 Task: Create a rule from the Routing list, Task moved to a section -> Set Priority in the project ArcticTech , set the section as Done clear the priority
Action: Mouse moved to (752, 319)
Screenshot: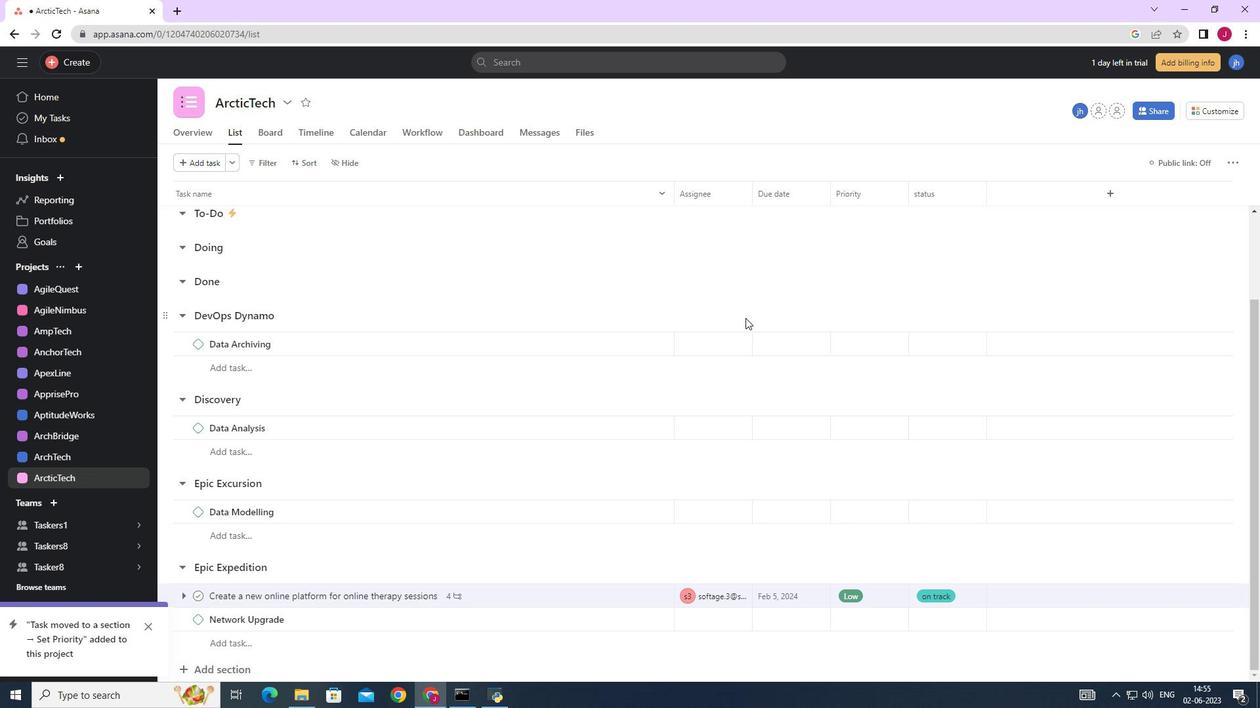
Action: Mouse scrolled (752, 320) with delta (0, 0)
Screenshot: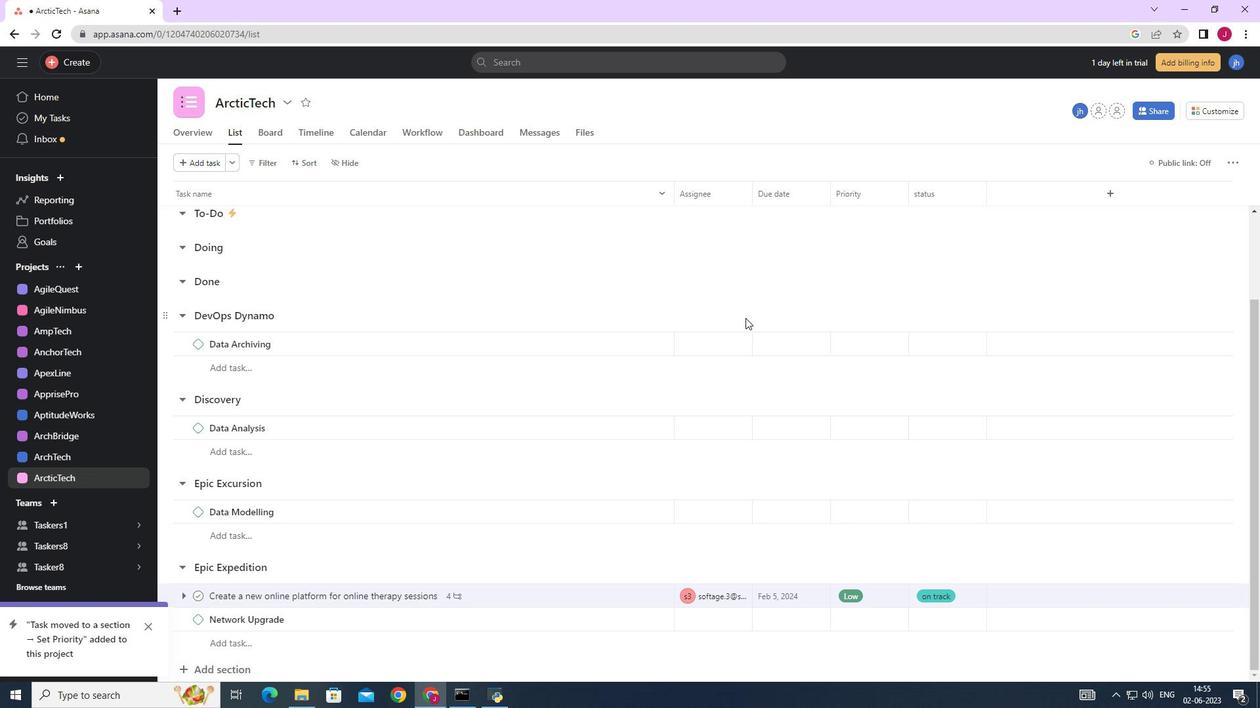 
Action: Mouse scrolled (752, 320) with delta (0, 0)
Screenshot: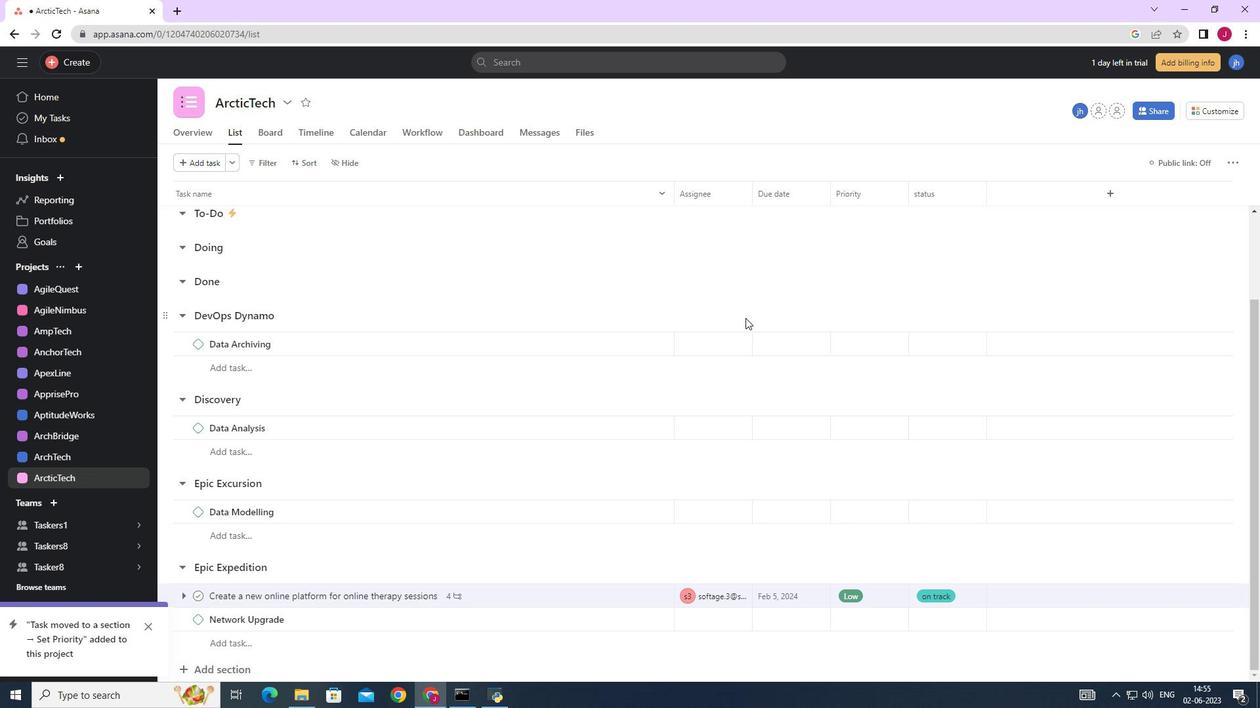 
Action: Mouse scrolled (752, 320) with delta (0, 0)
Screenshot: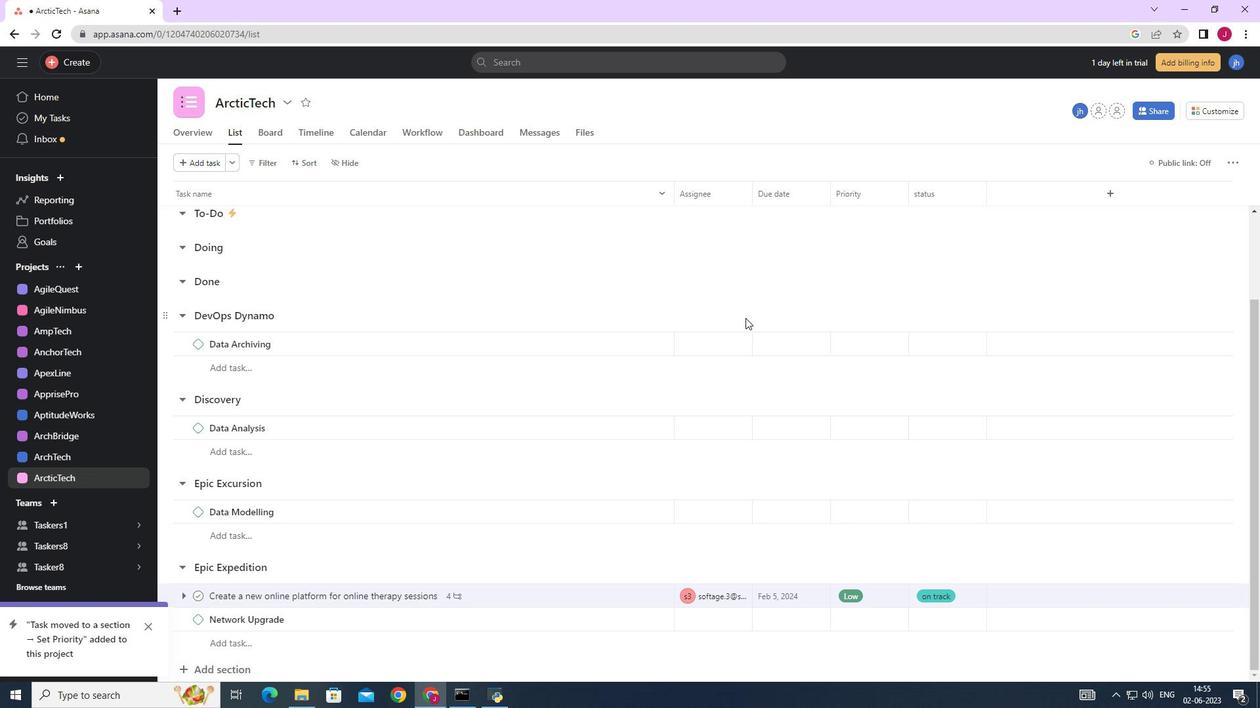 
Action: Mouse moved to (753, 318)
Screenshot: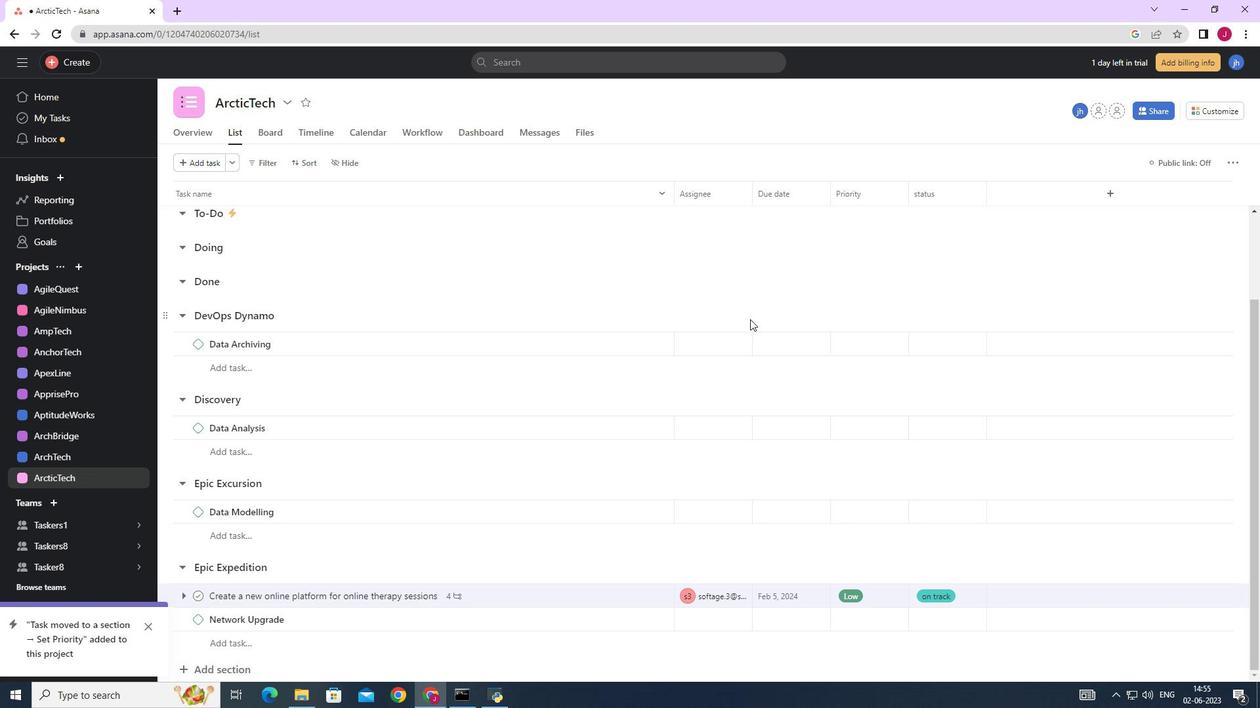
Action: Mouse scrolled (753, 319) with delta (0, 0)
Screenshot: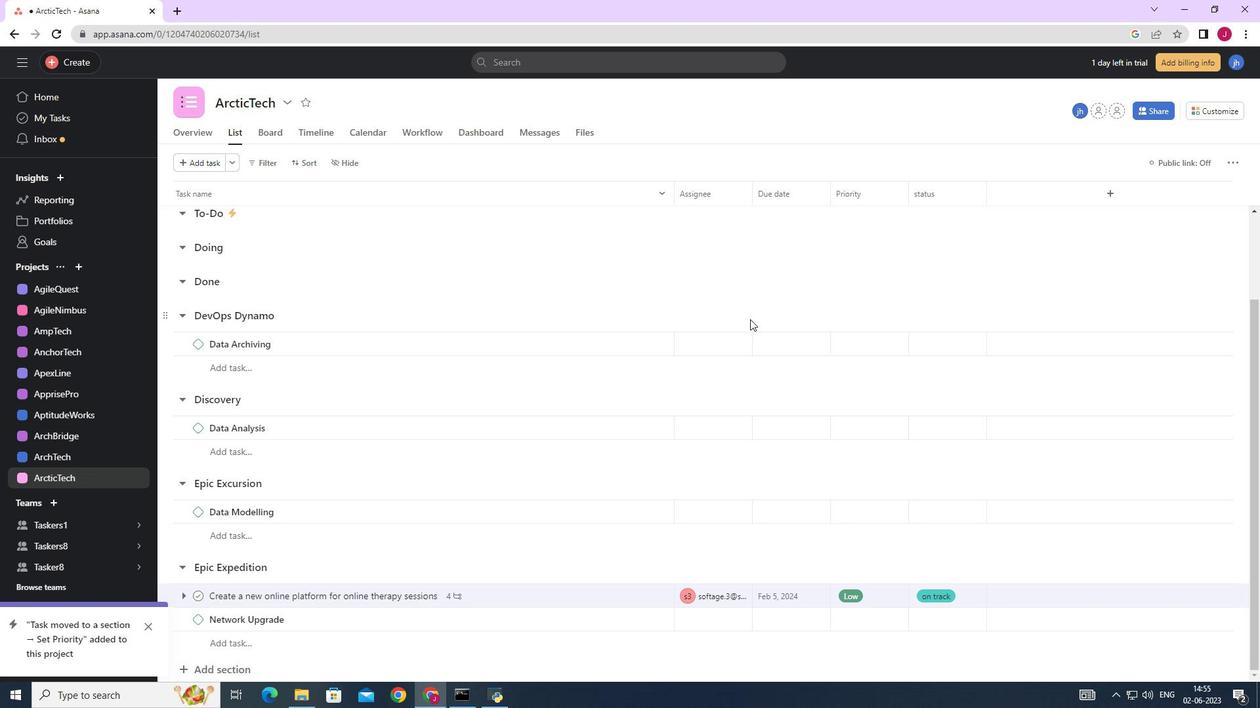 
Action: Mouse moved to (1220, 112)
Screenshot: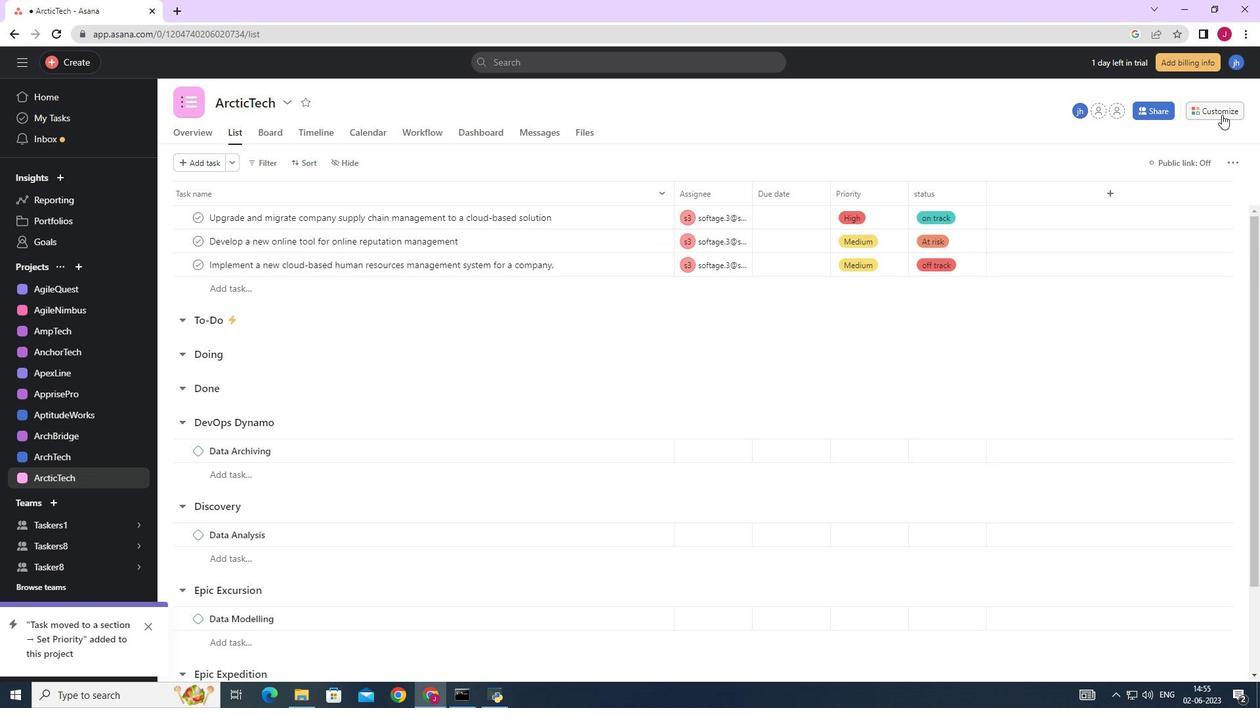 
Action: Mouse pressed left at (1220, 112)
Screenshot: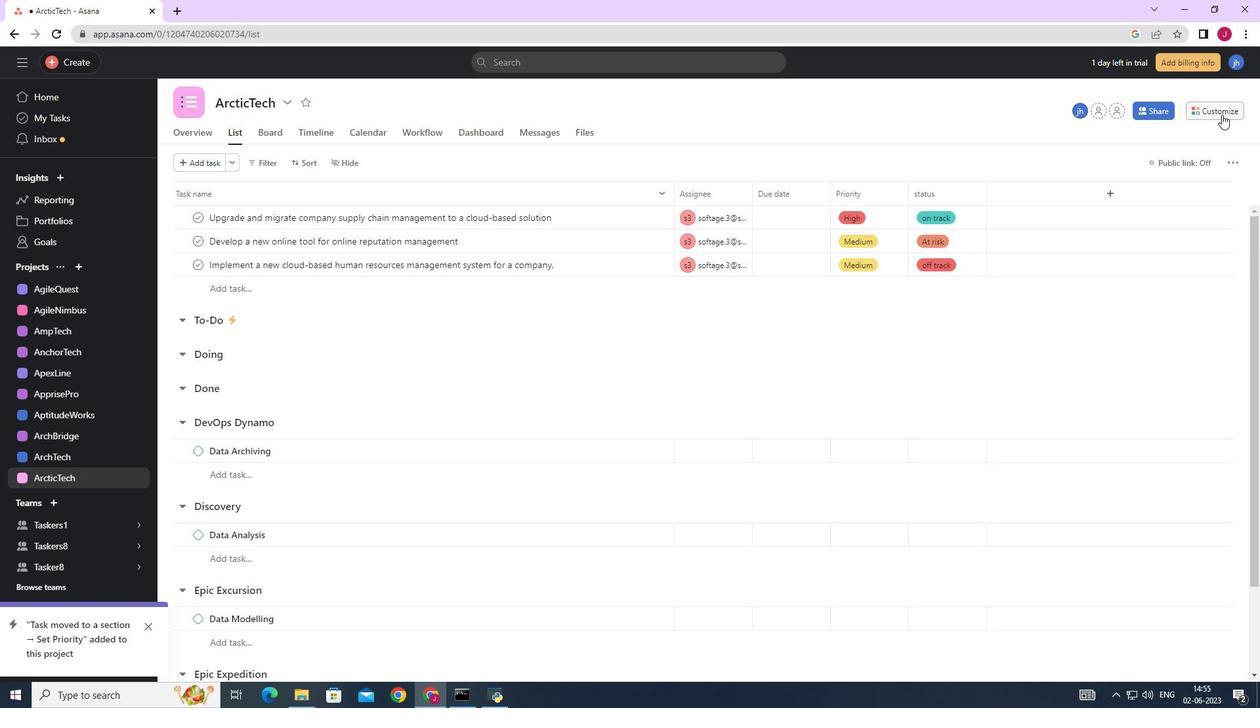 
Action: Mouse moved to (991, 280)
Screenshot: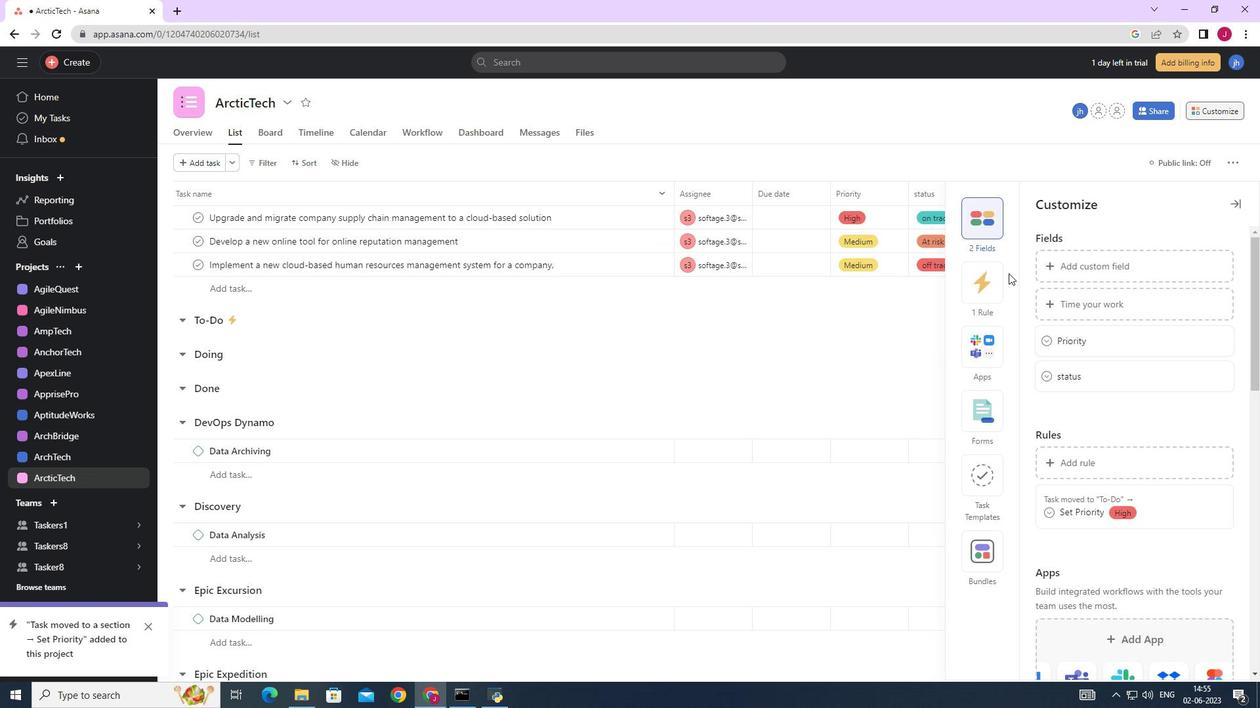 
Action: Mouse pressed left at (991, 280)
Screenshot: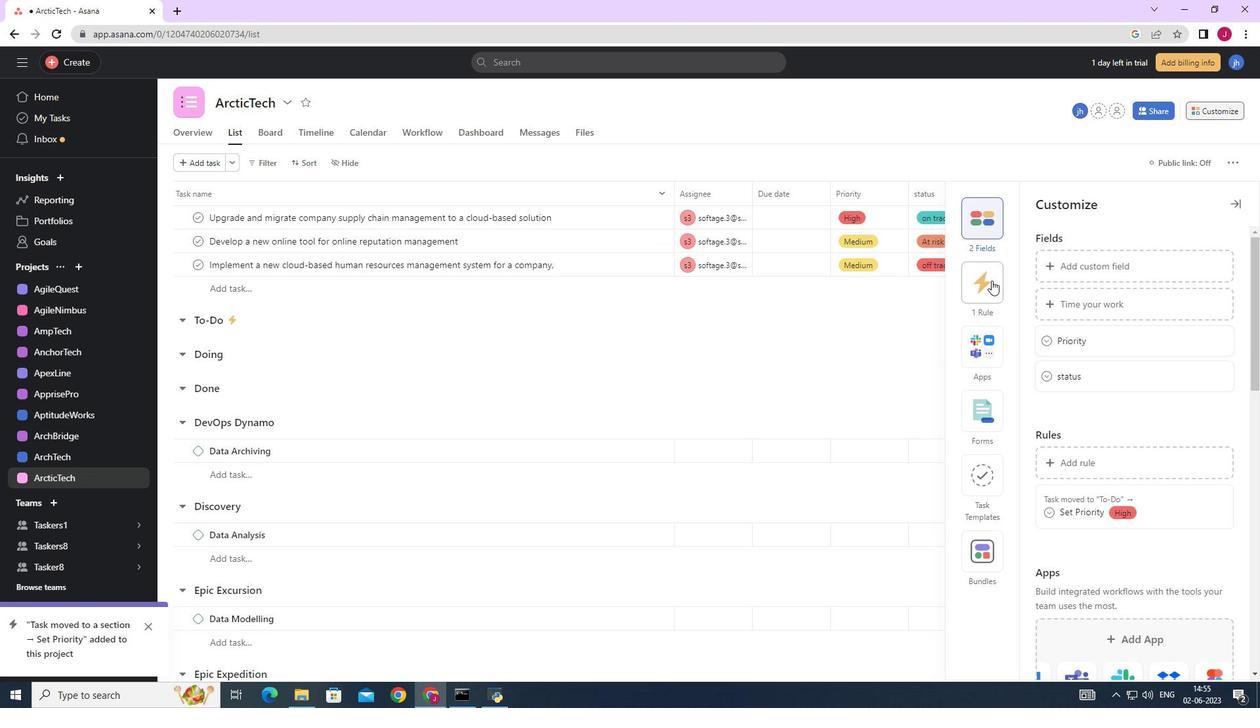
Action: Mouse moved to (1081, 266)
Screenshot: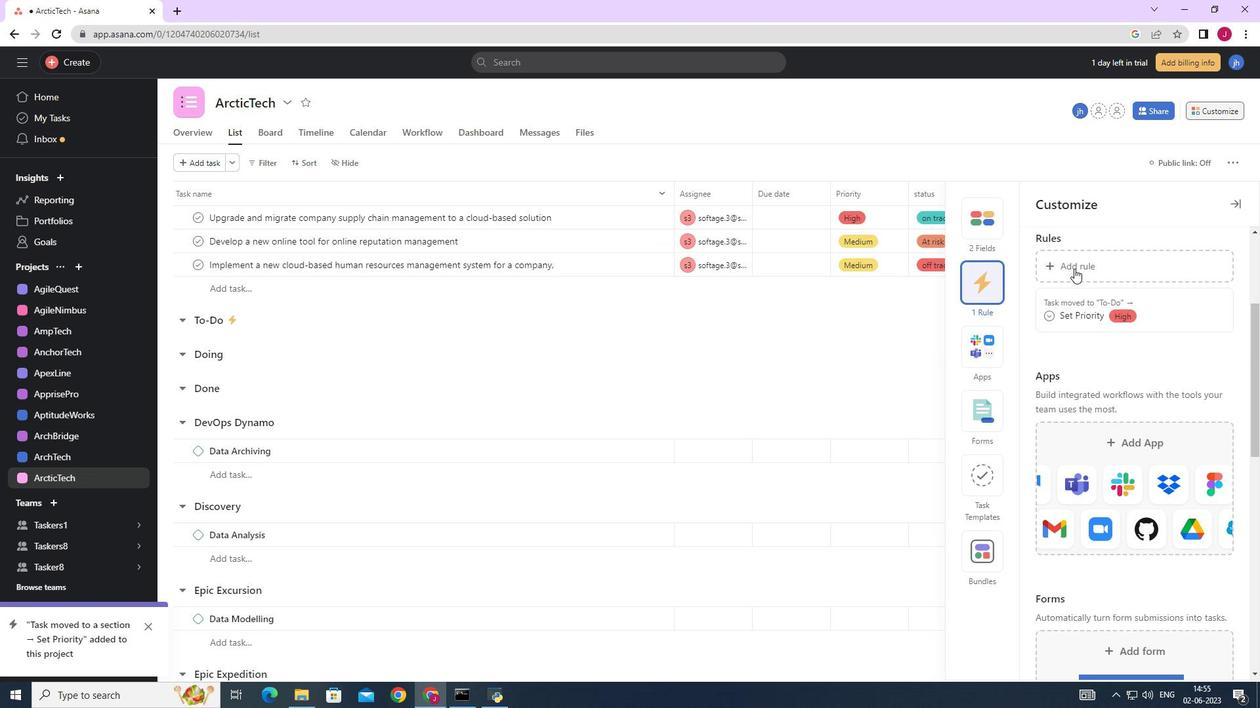 
Action: Mouse pressed left at (1081, 266)
Screenshot: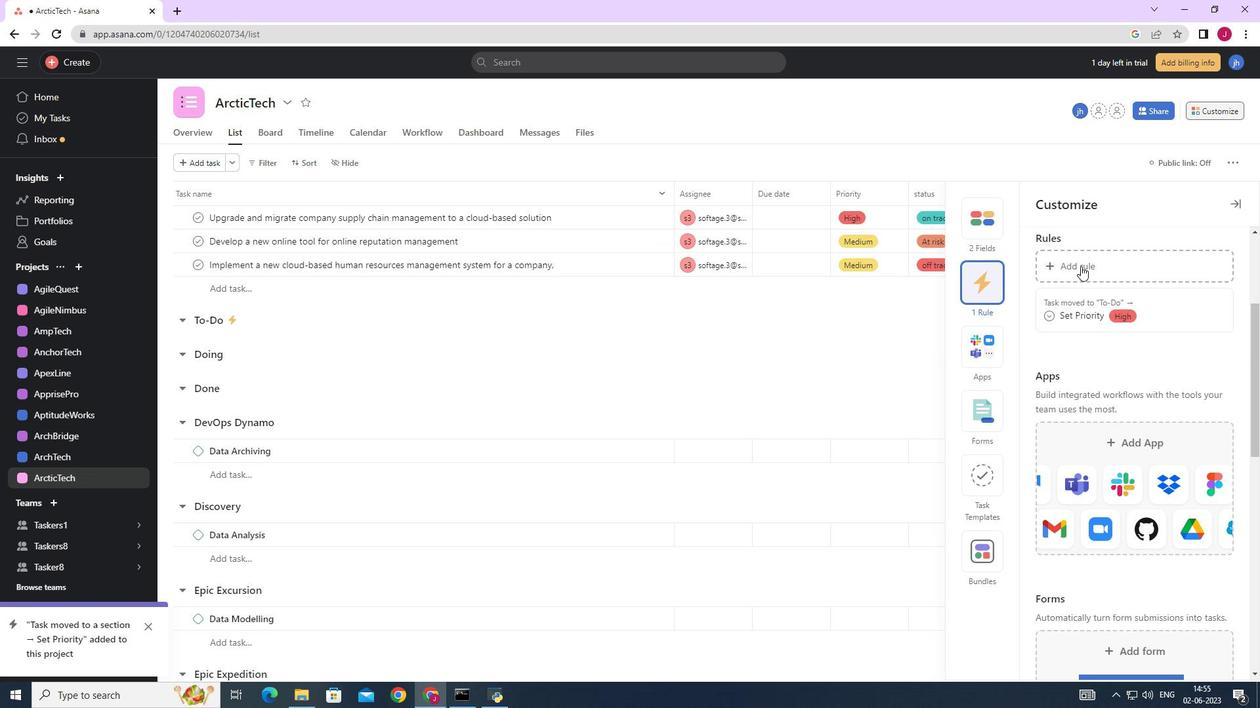 
Action: Mouse moved to (272, 173)
Screenshot: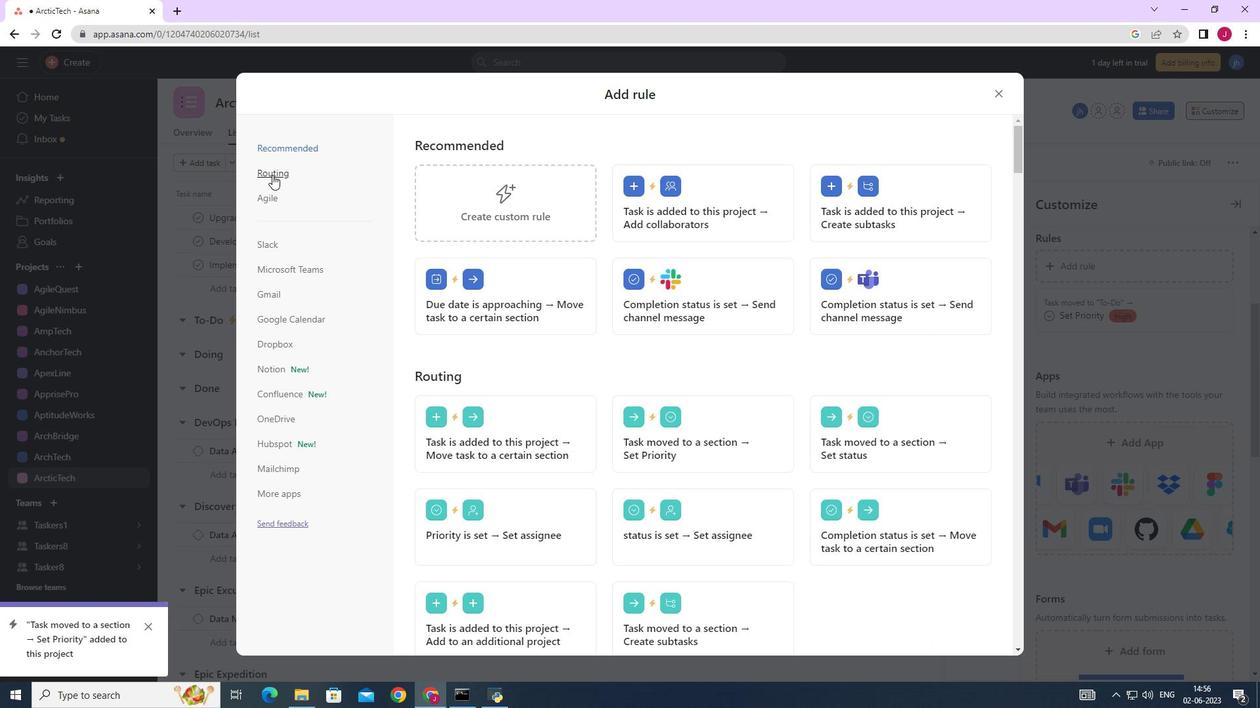 
Action: Mouse pressed left at (272, 173)
Screenshot: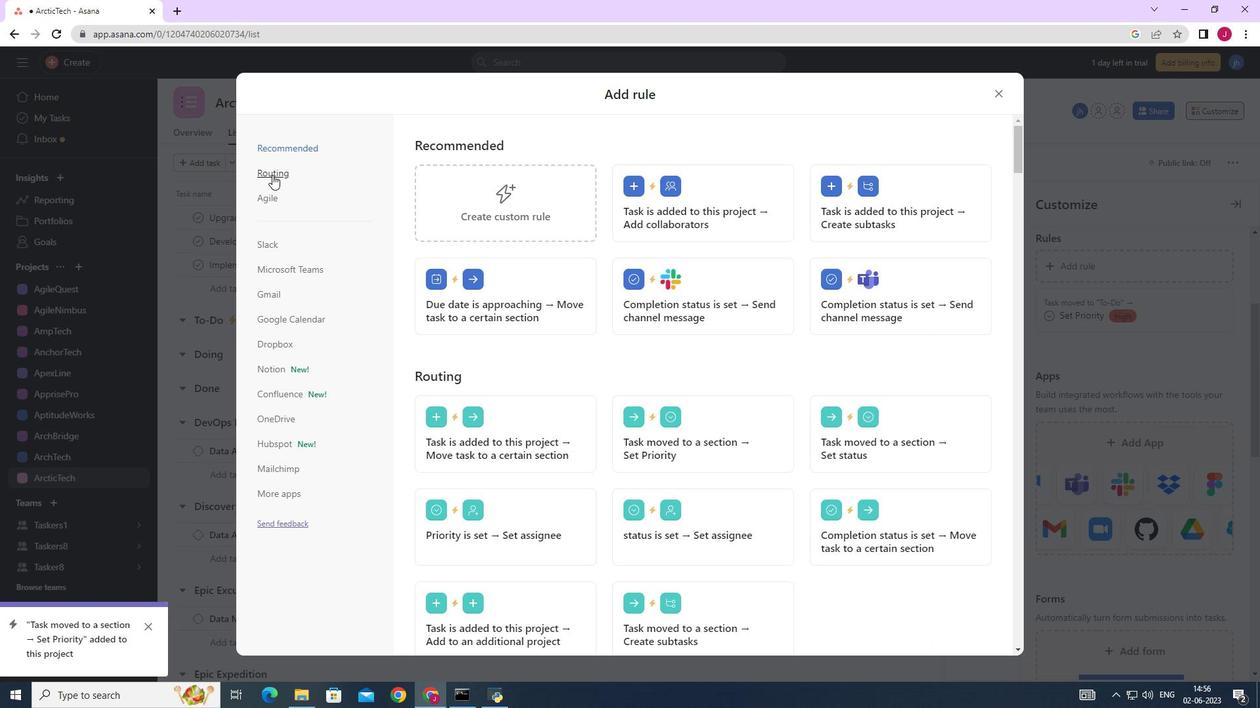 
Action: Mouse moved to (691, 209)
Screenshot: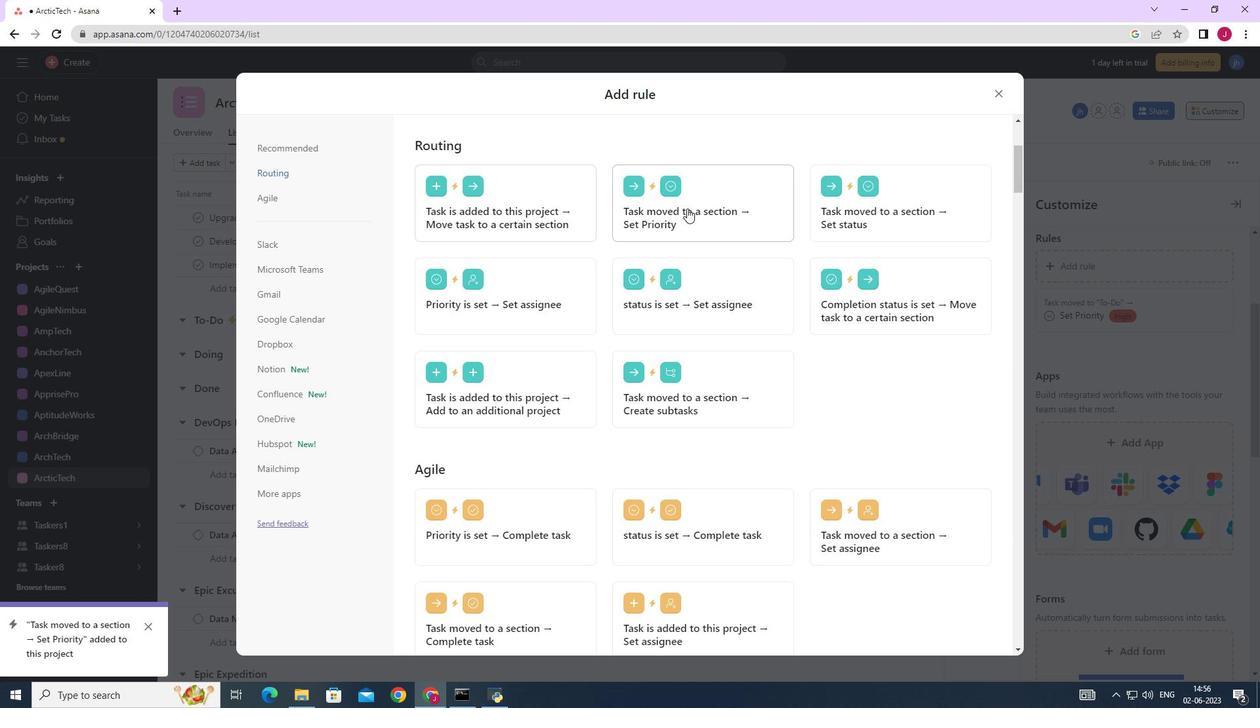 
Action: Mouse pressed left at (691, 209)
Screenshot: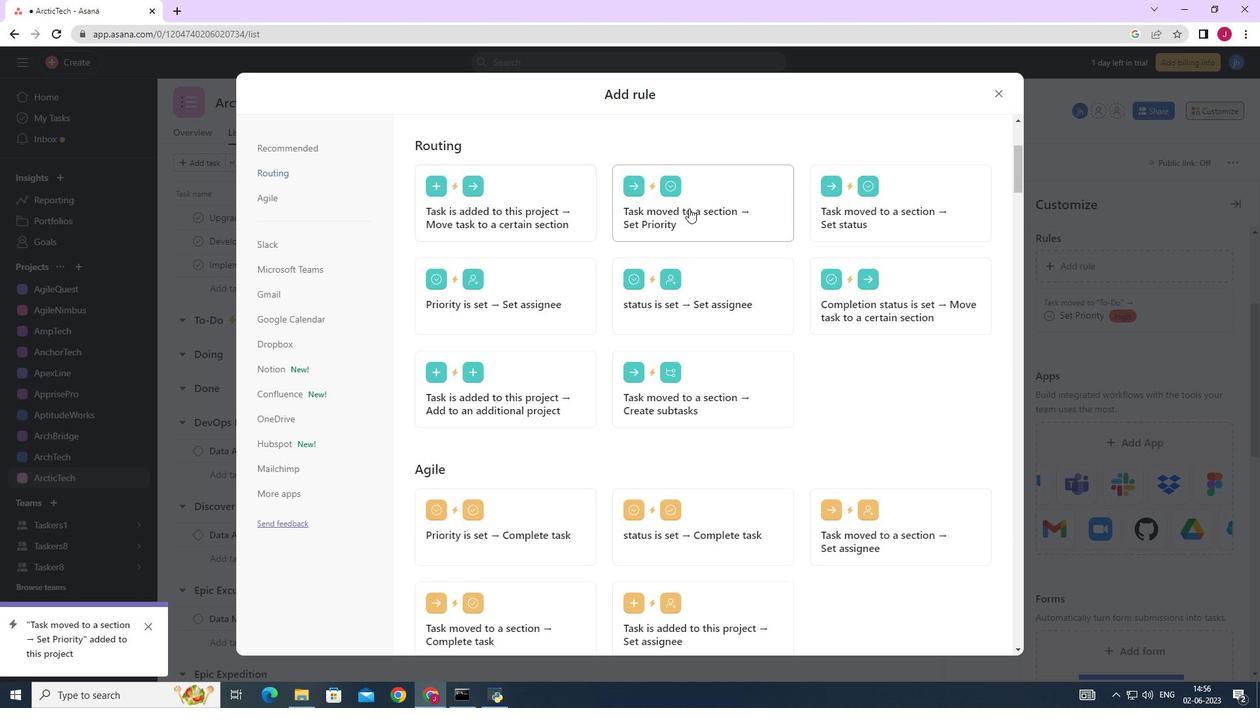 
Action: Mouse moved to (508, 364)
Screenshot: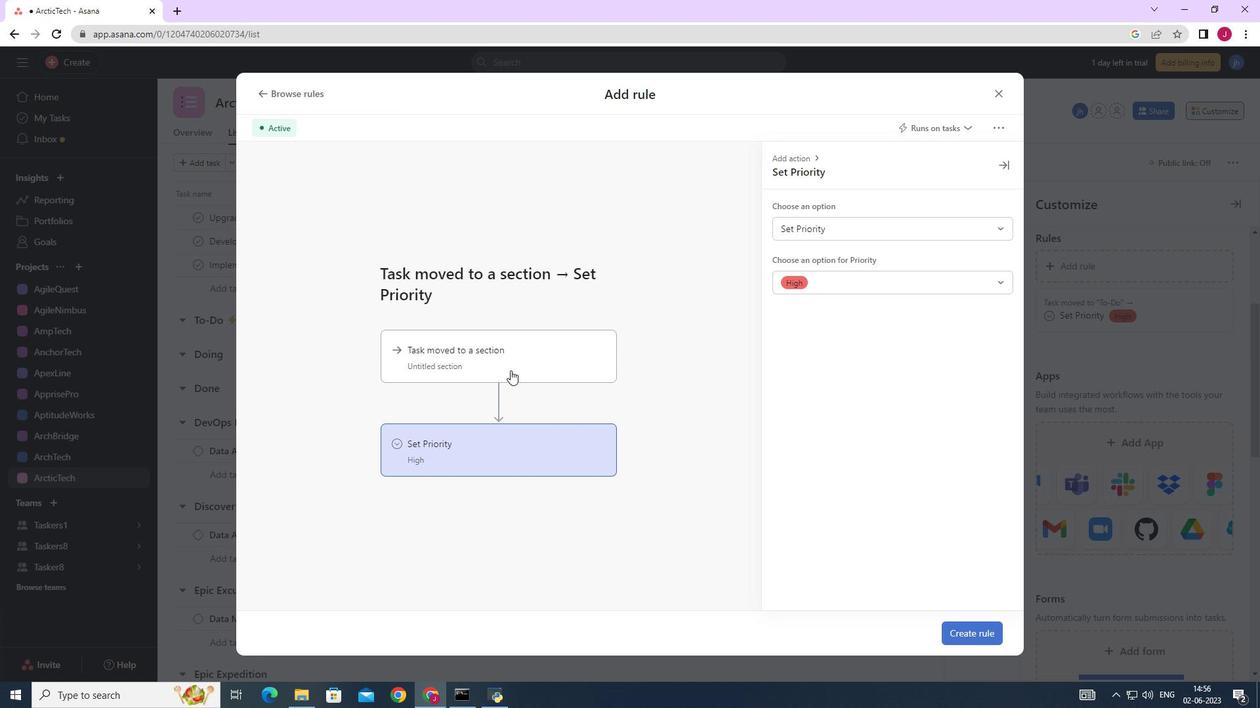 
Action: Mouse pressed left at (508, 364)
Screenshot: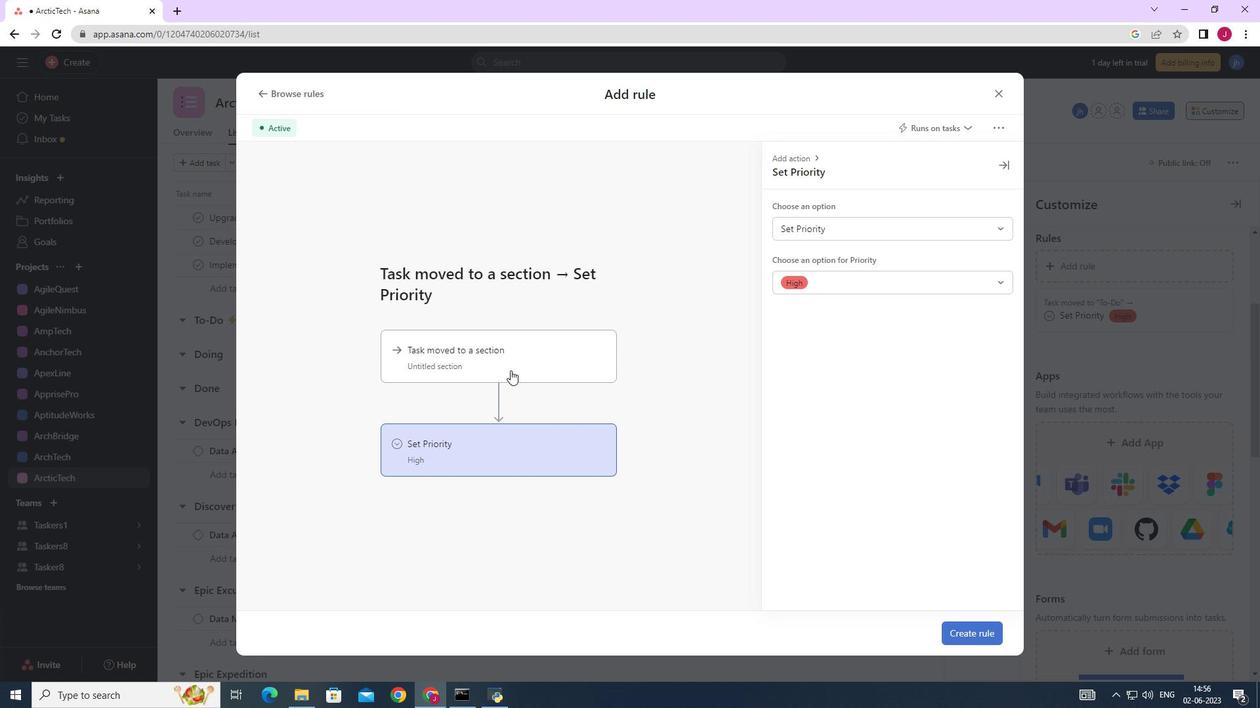 
Action: Mouse moved to (800, 228)
Screenshot: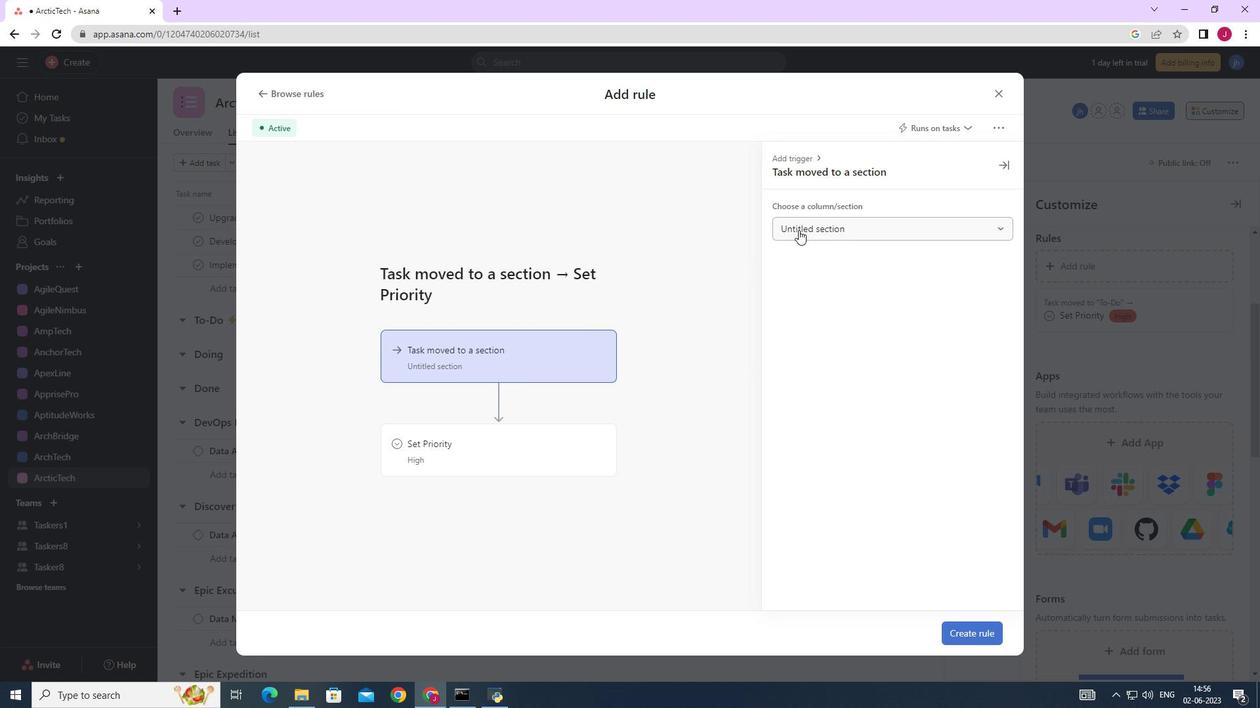 
Action: Mouse pressed left at (800, 228)
Screenshot: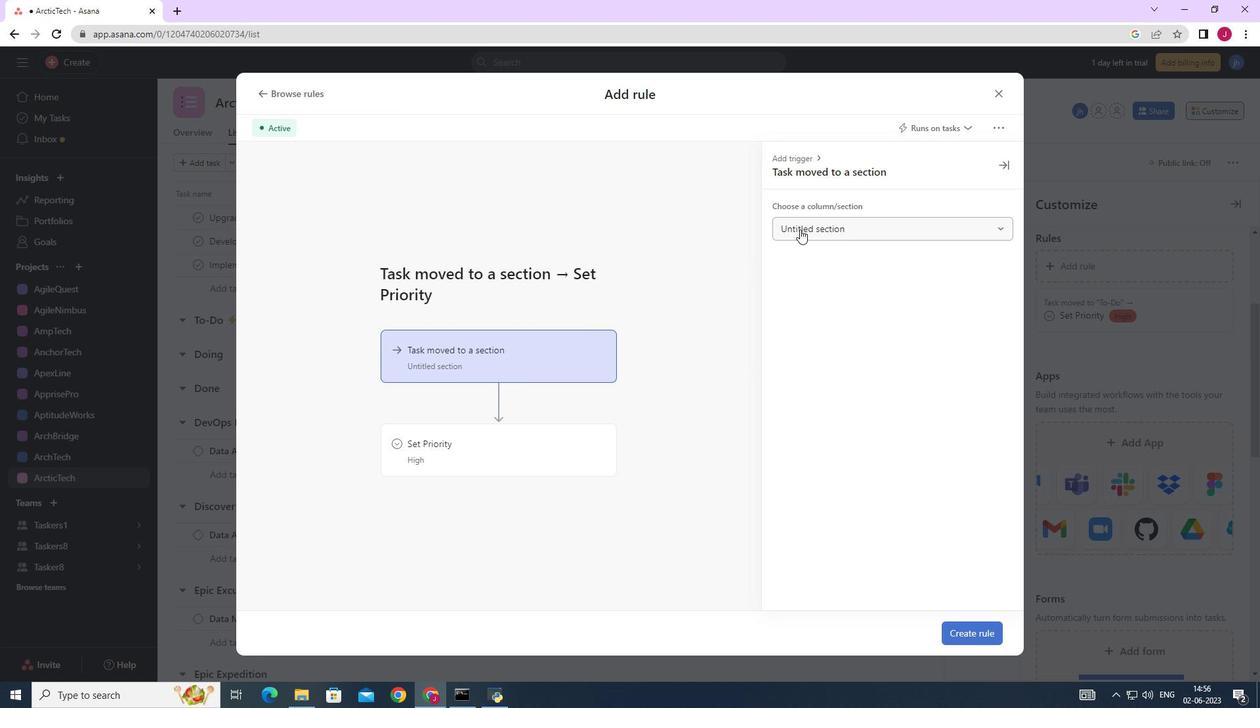 
Action: Mouse moved to (811, 327)
Screenshot: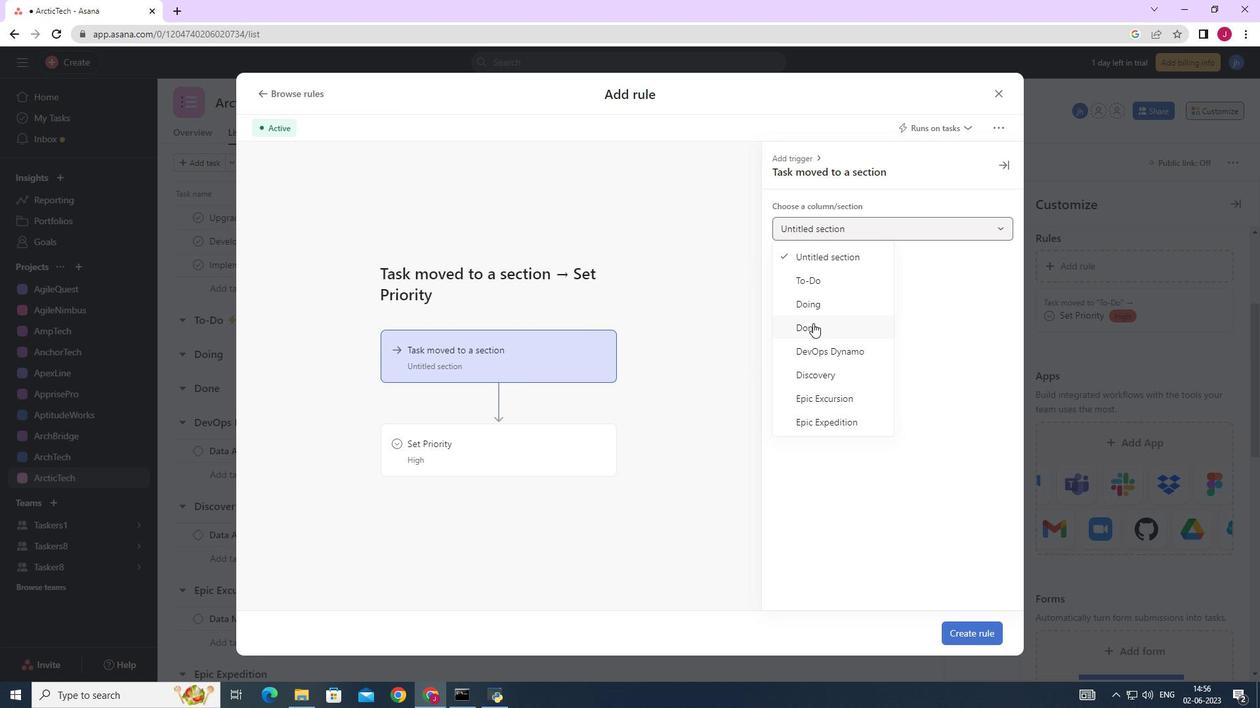 
Action: Mouse pressed left at (811, 327)
Screenshot: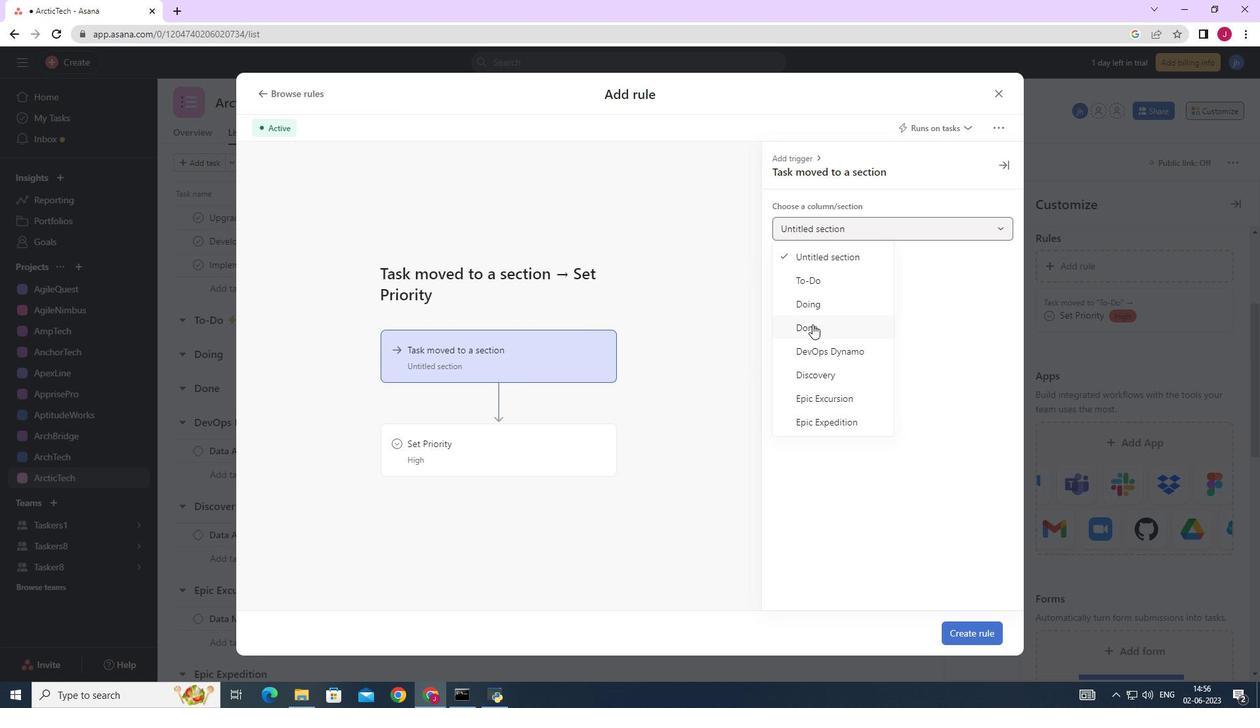 
Action: Mouse moved to (544, 444)
Screenshot: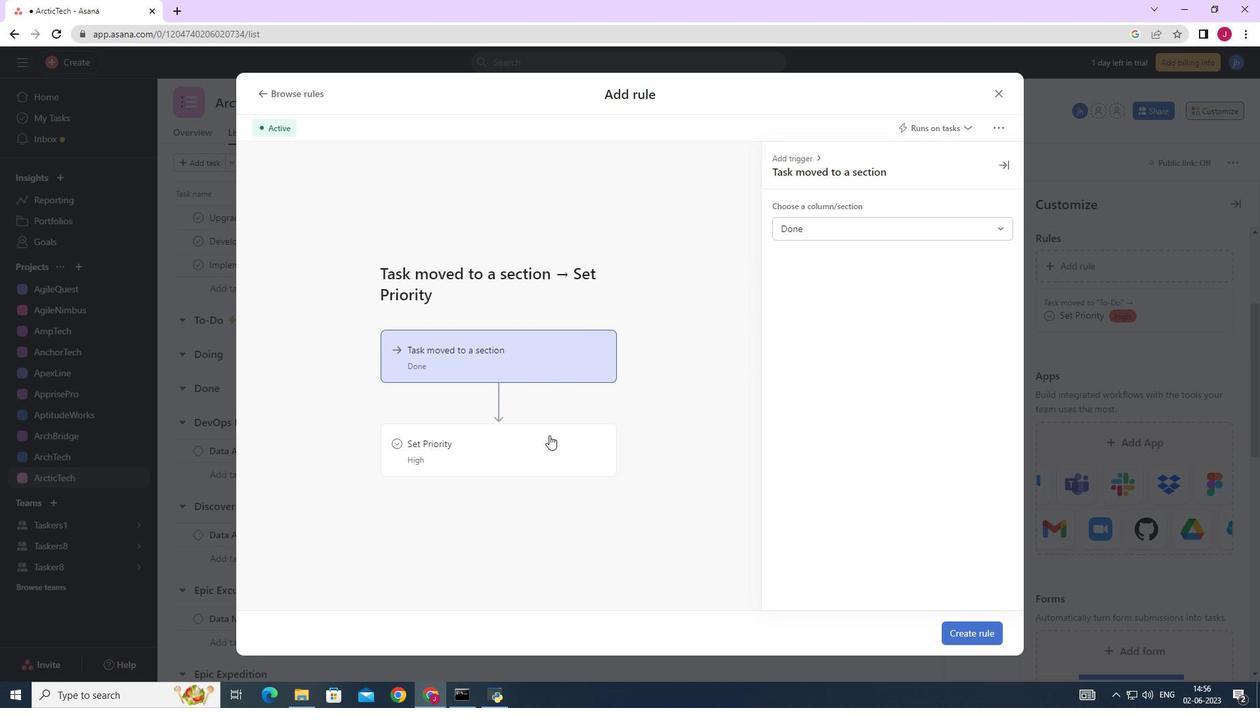 
Action: Mouse pressed left at (544, 444)
Screenshot: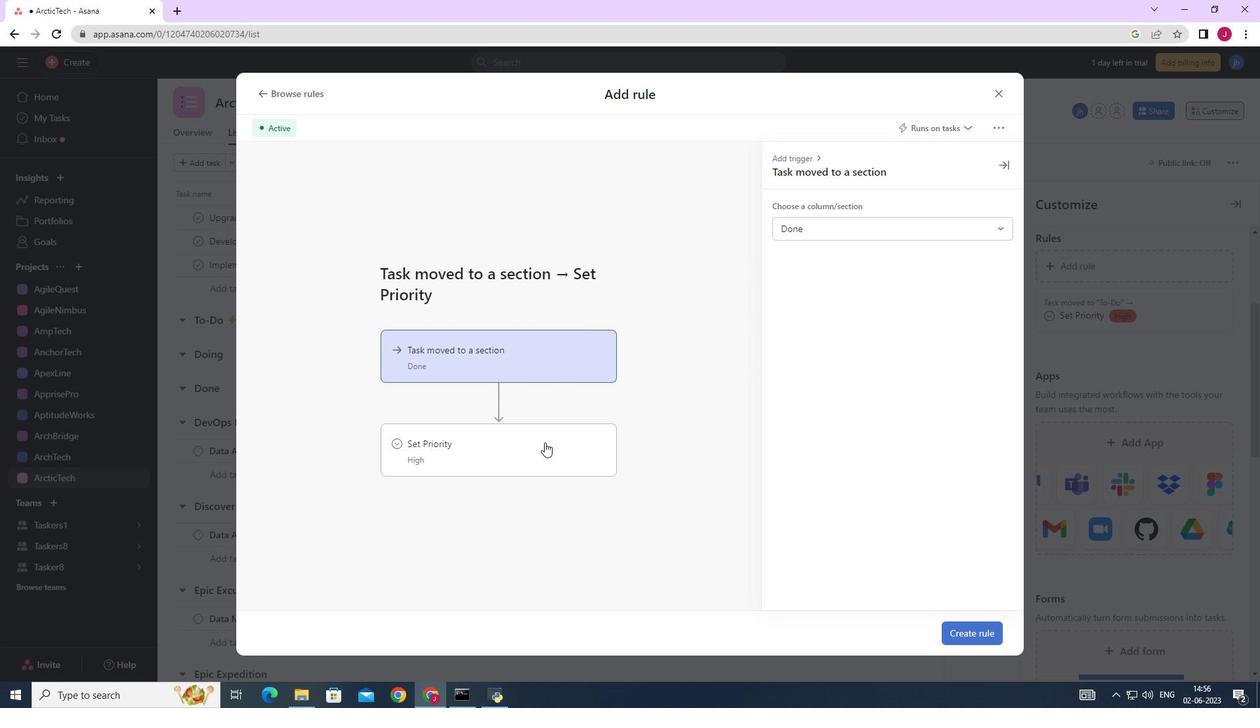 
Action: Mouse moved to (809, 228)
Screenshot: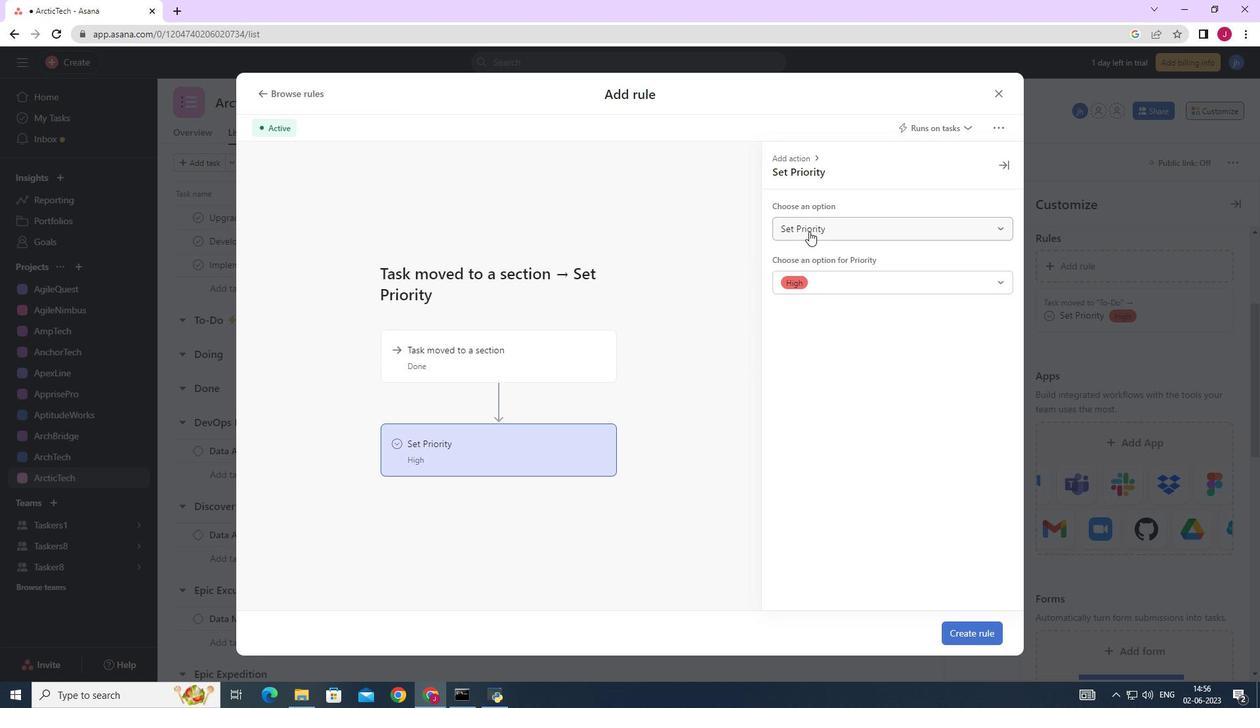
Action: Mouse pressed left at (809, 228)
Screenshot: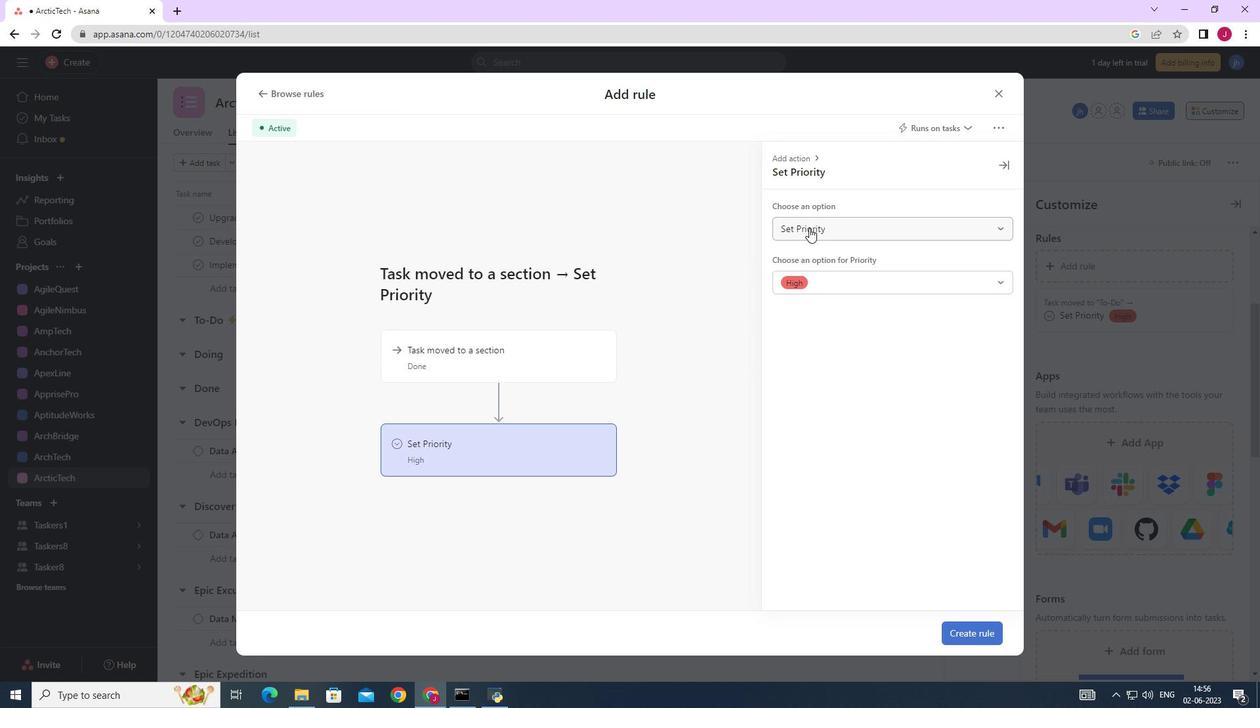 
Action: Mouse moved to (820, 287)
Screenshot: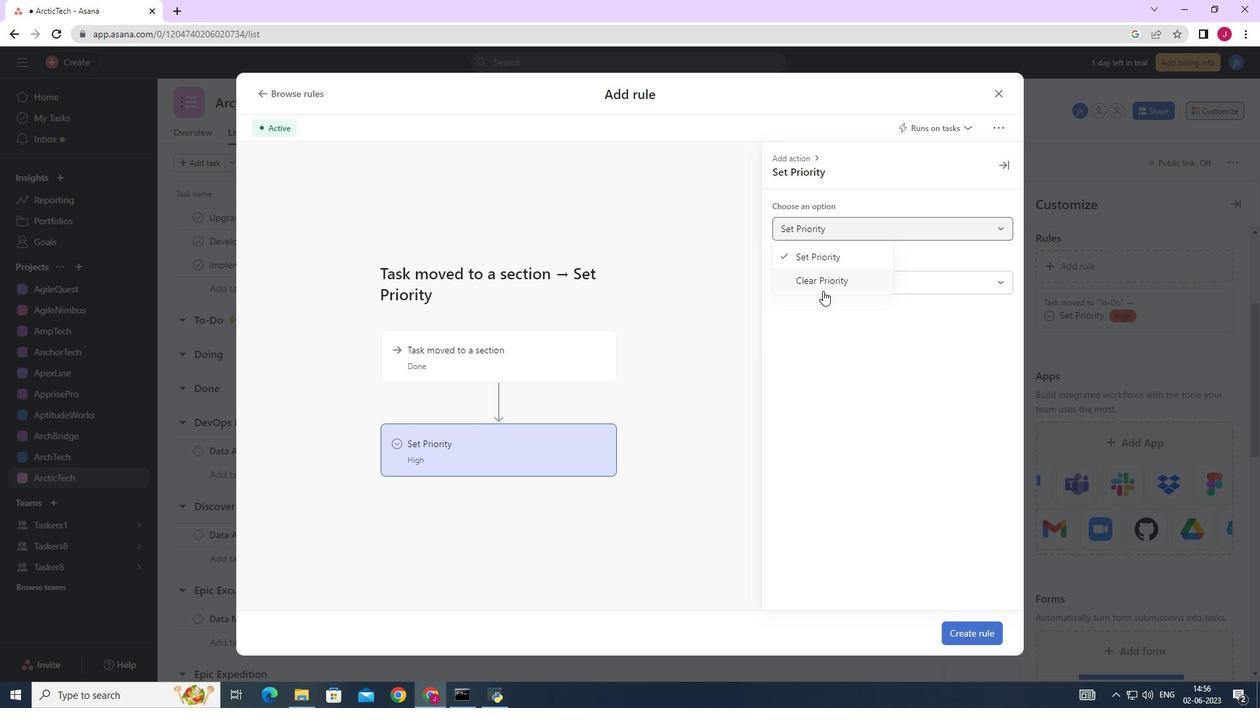 
Action: Mouse pressed left at (820, 287)
Screenshot: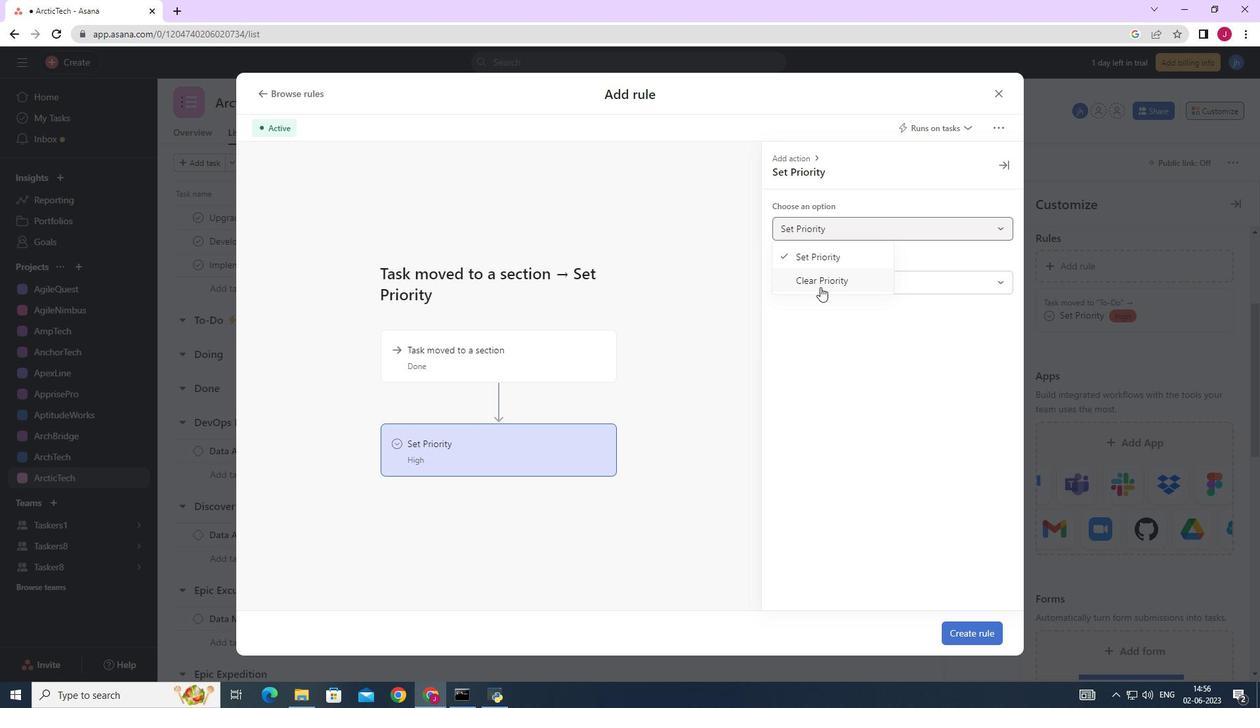 
Action: Mouse moved to (544, 446)
Screenshot: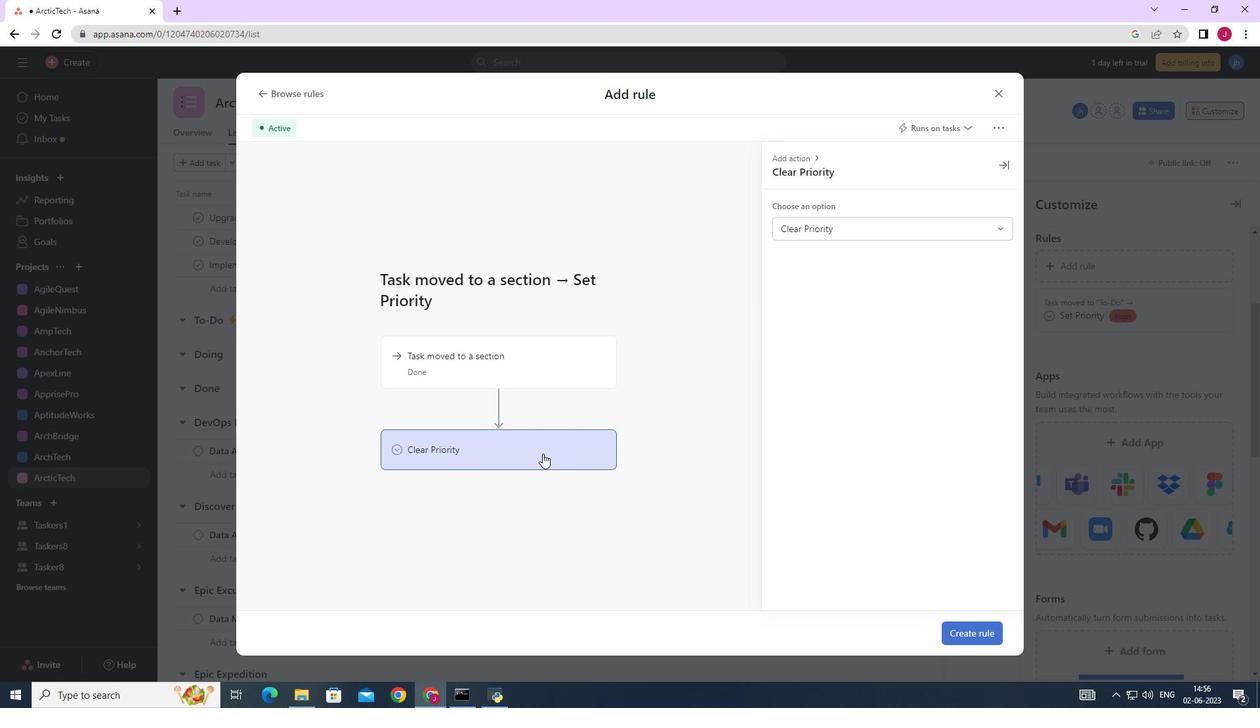 
Action: Mouse pressed left at (544, 446)
Screenshot: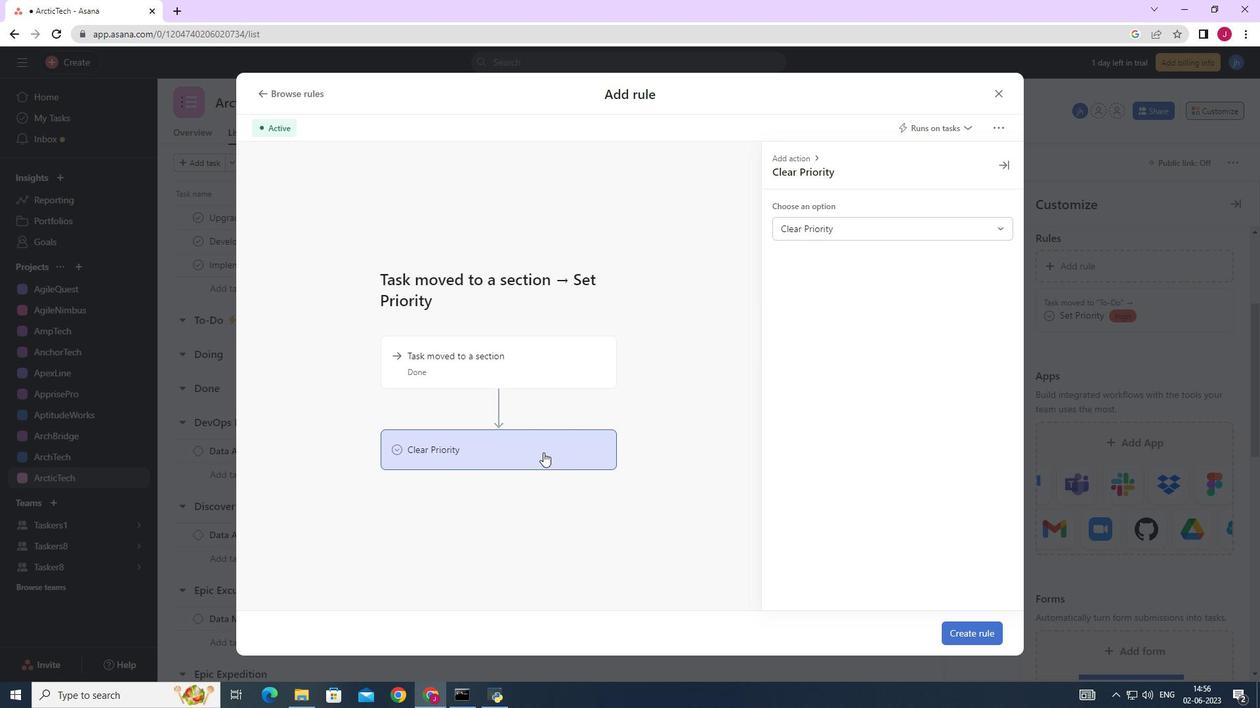 
Action: Mouse moved to (964, 628)
Screenshot: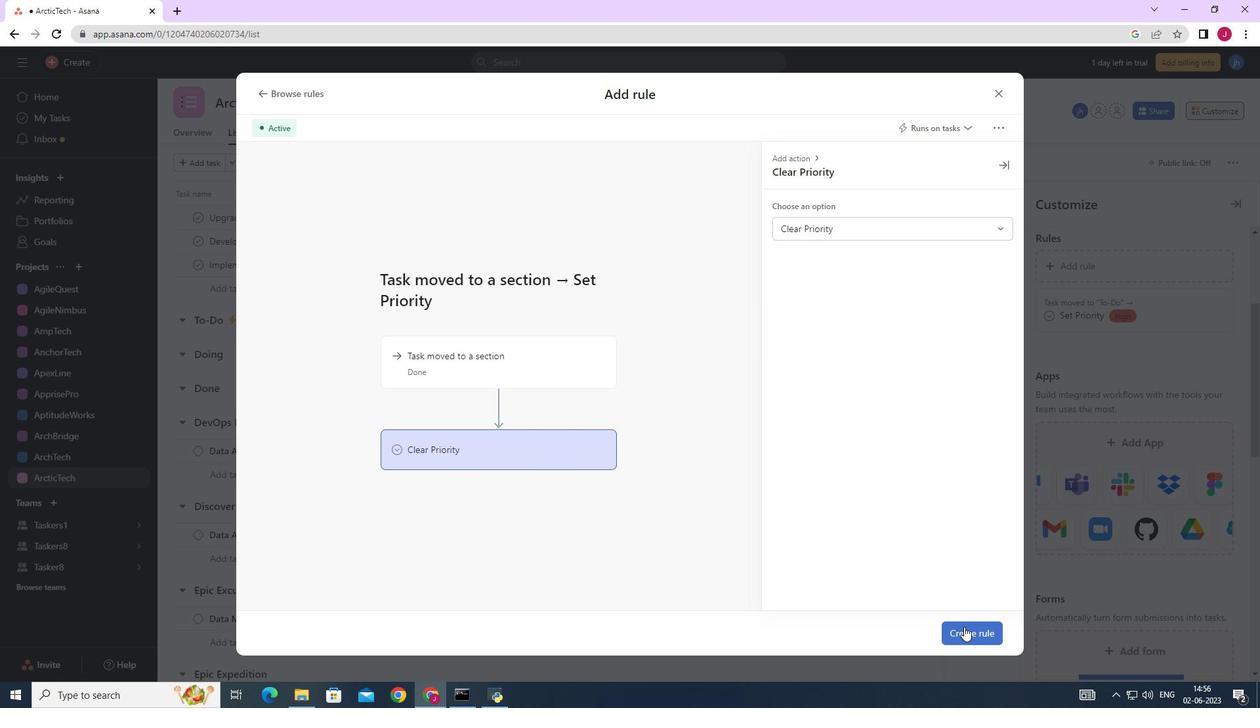 
Action: Mouse pressed left at (964, 628)
Screenshot: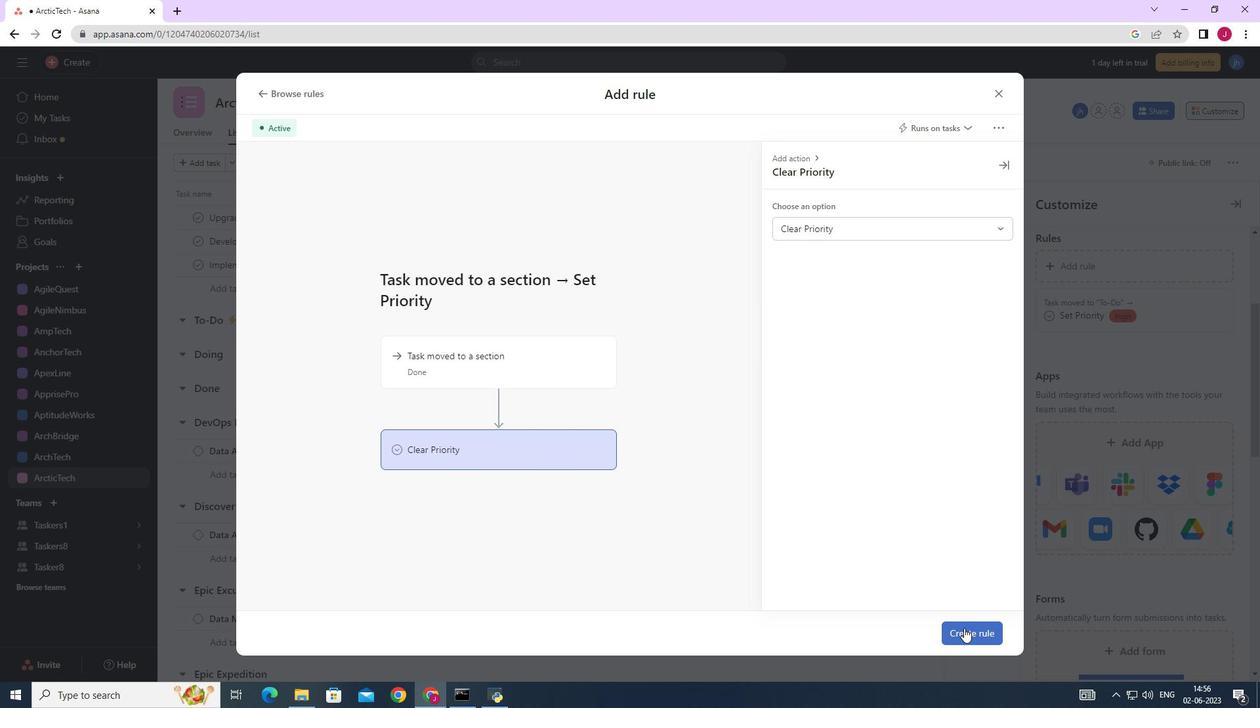 
Action: Mouse moved to (935, 567)
Screenshot: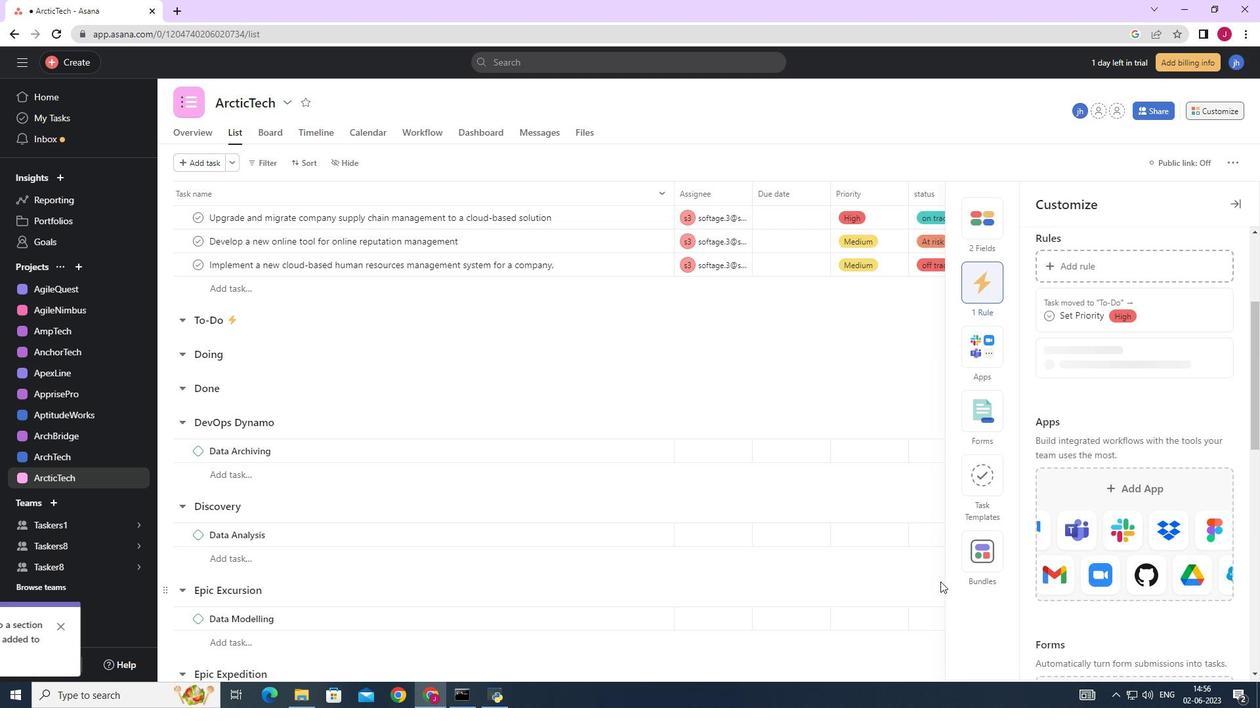 
